 Task: Set the elements order for the mosaic video sub source to reverse.
Action: Mouse moved to (94, 13)
Screenshot: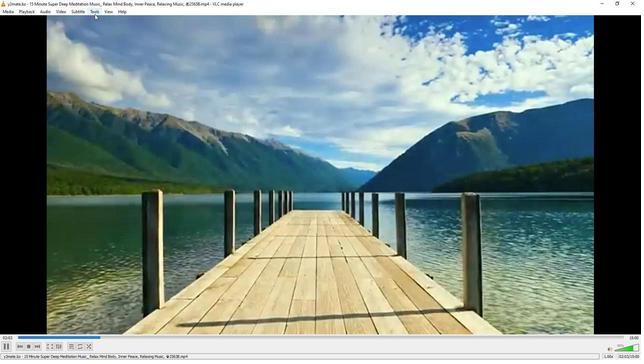 
Action: Mouse pressed left at (94, 13)
Screenshot: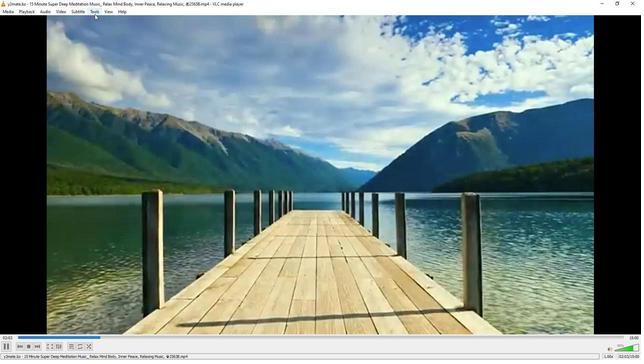 
Action: Mouse moved to (110, 89)
Screenshot: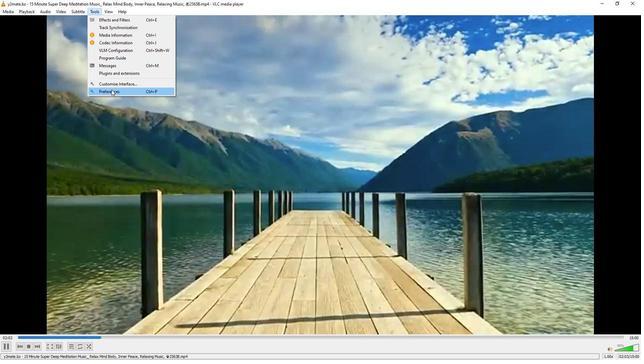 
Action: Mouse pressed left at (110, 89)
Screenshot: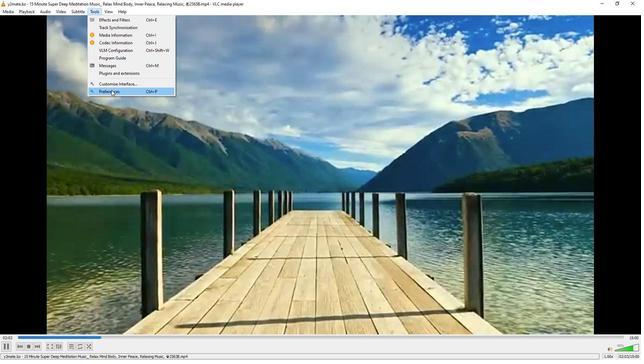 
Action: Mouse moved to (210, 293)
Screenshot: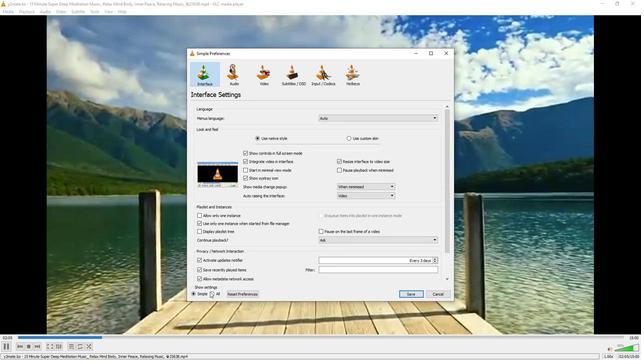 
Action: Mouse pressed left at (210, 293)
Screenshot: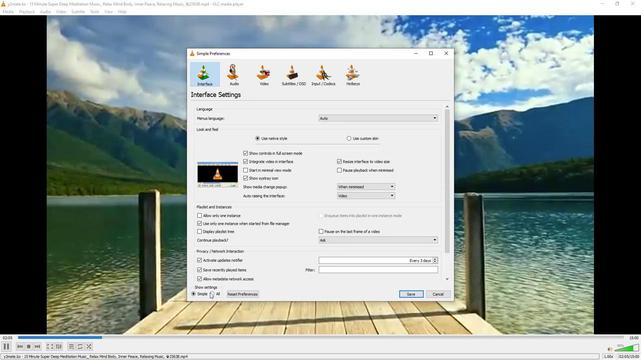 
Action: Mouse moved to (187, 203)
Screenshot: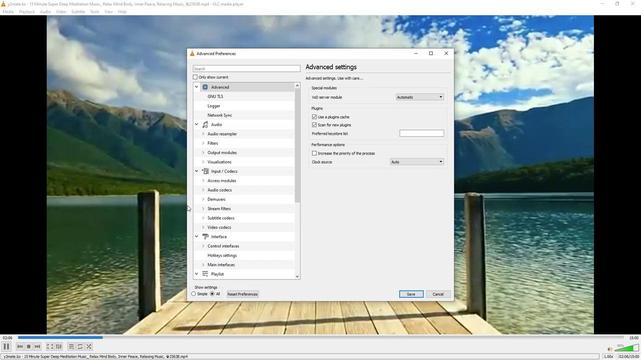 
Action: Mouse scrolled (187, 203) with delta (0, 0)
Screenshot: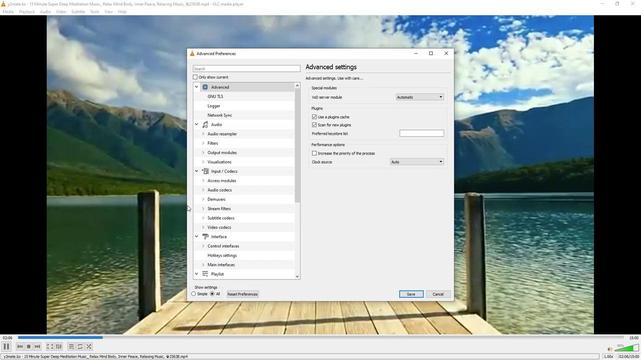 
Action: Mouse scrolled (187, 203) with delta (0, 0)
Screenshot: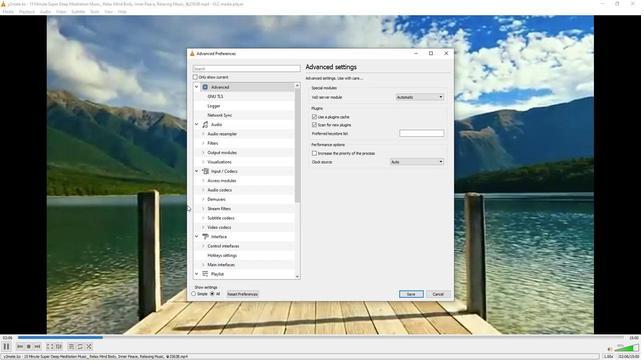 
Action: Mouse scrolled (187, 203) with delta (0, 0)
Screenshot: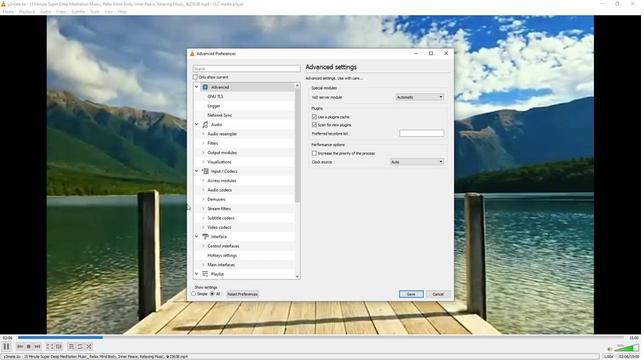 
Action: Mouse moved to (186, 203)
Screenshot: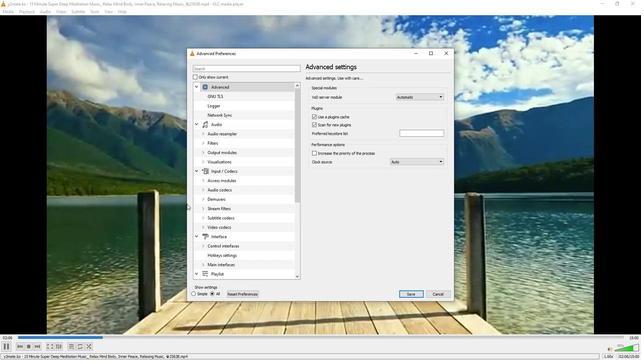 
Action: Mouse scrolled (186, 203) with delta (0, 0)
Screenshot: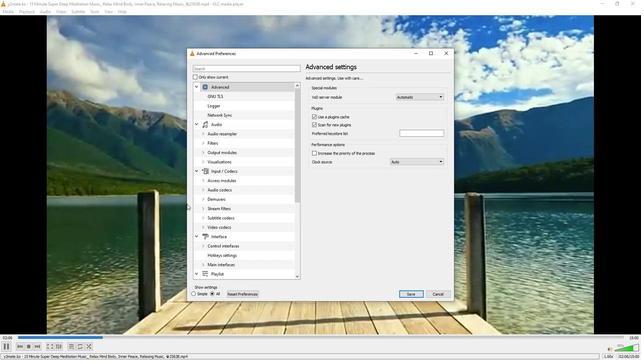 
Action: Mouse moved to (184, 201)
Screenshot: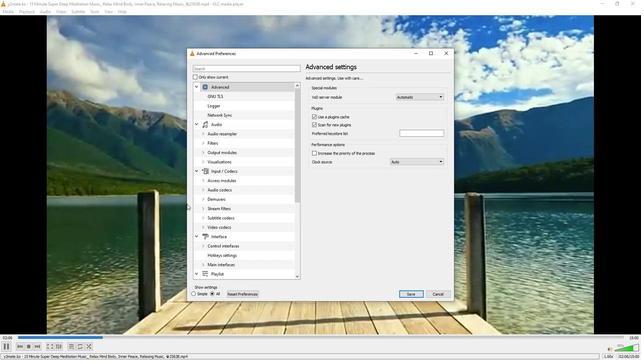 
Action: Mouse scrolled (184, 201) with delta (0, 0)
Screenshot: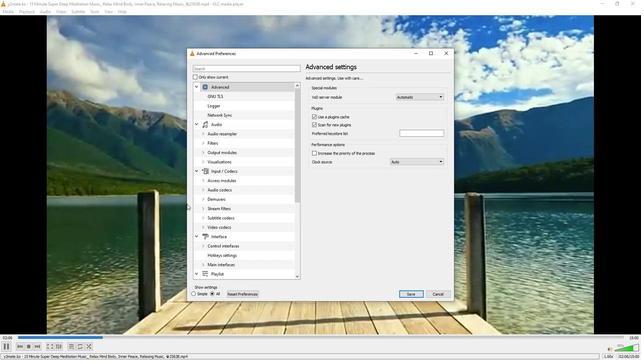 
Action: Mouse moved to (182, 199)
Screenshot: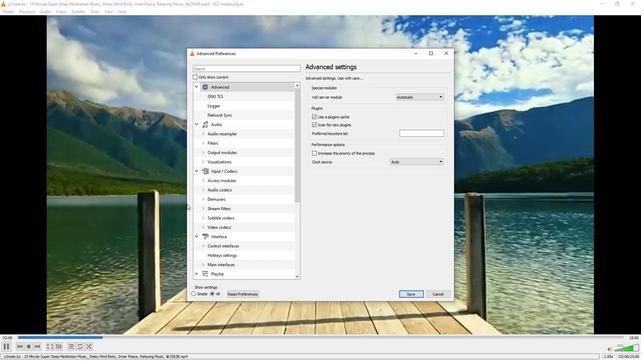 
Action: Mouse scrolled (182, 199) with delta (0, 0)
Screenshot: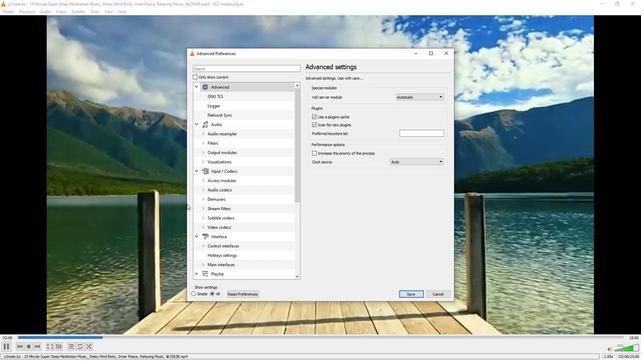 
Action: Mouse moved to (202, 209)
Screenshot: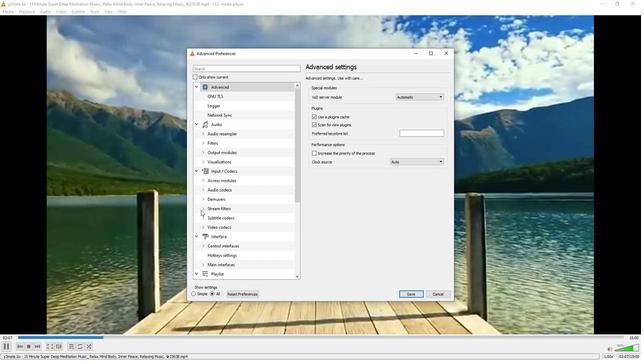 
Action: Mouse scrolled (202, 209) with delta (0, 0)
Screenshot: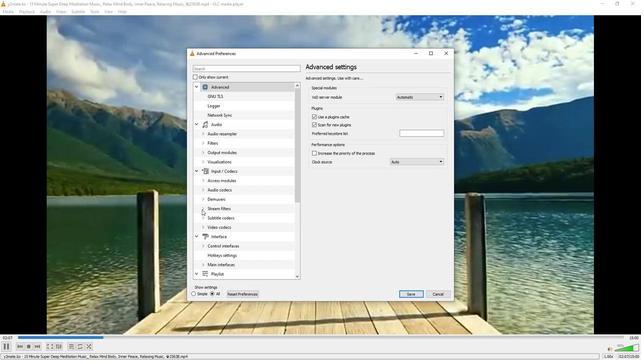 
Action: Mouse scrolled (202, 209) with delta (0, 0)
Screenshot: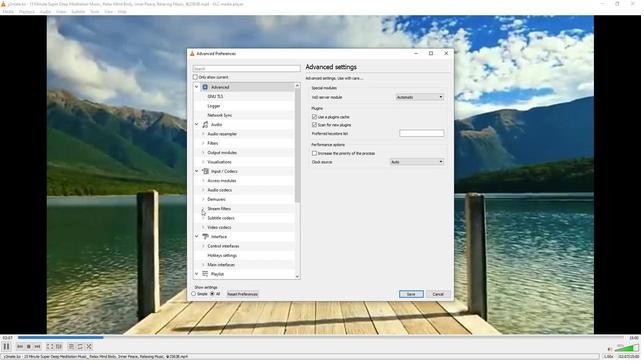 
Action: Mouse scrolled (202, 209) with delta (0, 0)
Screenshot: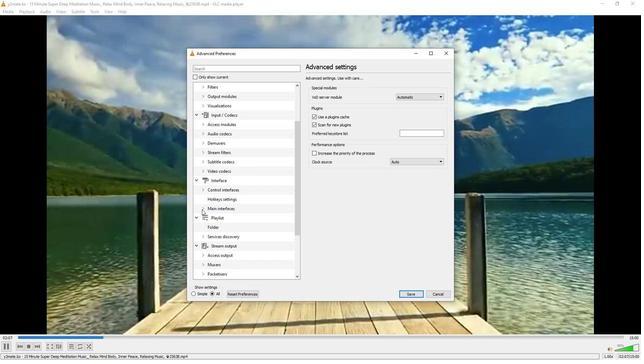 
Action: Mouse moved to (202, 209)
Screenshot: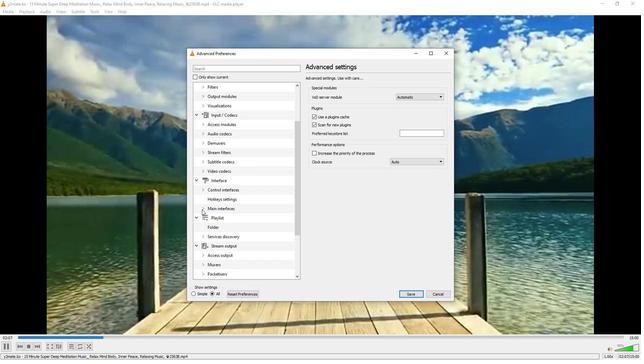 
Action: Mouse scrolled (202, 208) with delta (0, 0)
Screenshot: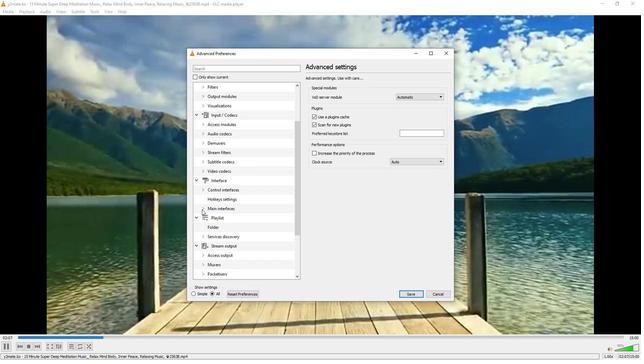 
Action: Mouse moved to (202, 208)
Screenshot: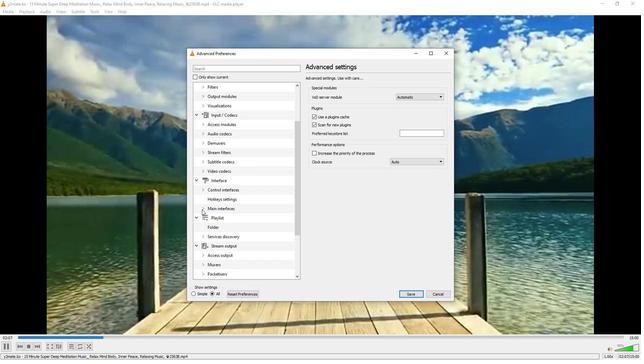 
Action: Mouse scrolled (202, 208) with delta (0, 0)
Screenshot: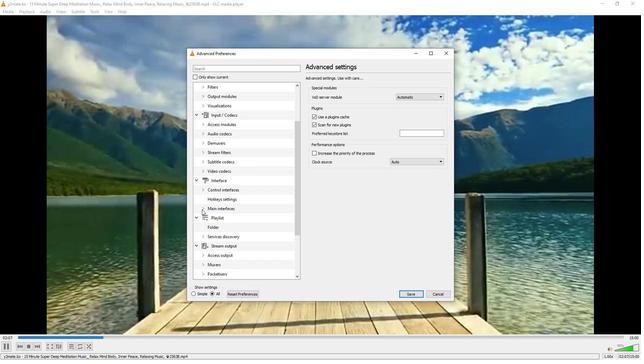
Action: Mouse moved to (203, 275)
Screenshot: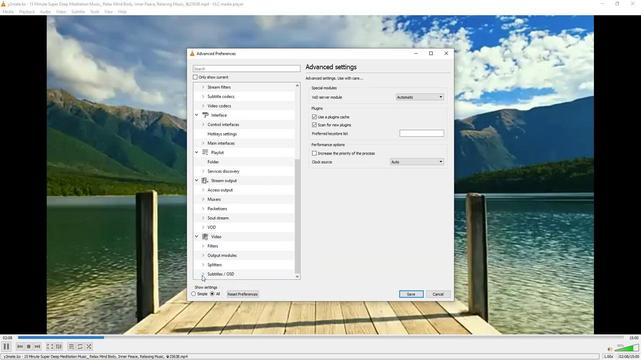 
Action: Mouse pressed left at (203, 275)
Screenshot: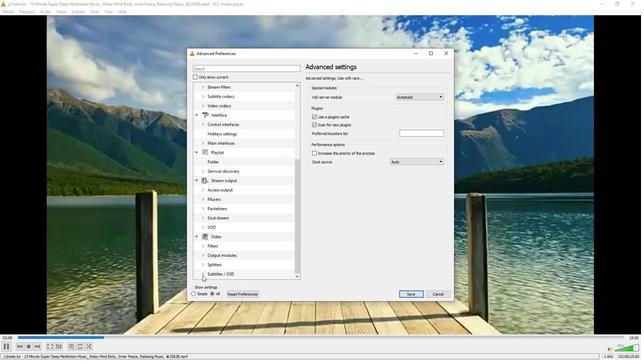 
Action: Mouse moved to (215, 208)
Screenshot: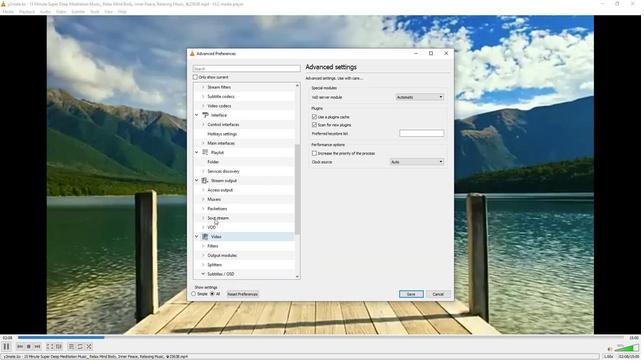
Action: Mouse scrolled (215, 208) with delta (0, 0)
Screenshot: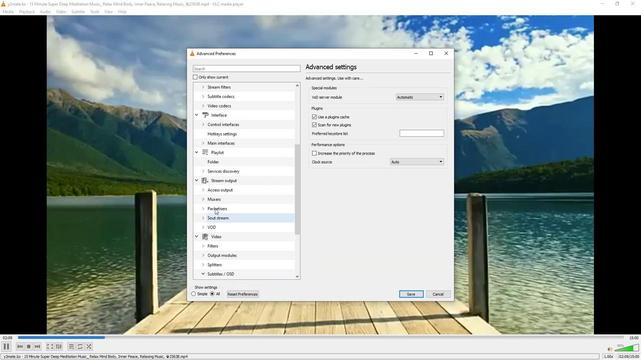 
Action: Mouse scrolled (215, 208) with delta (0, 0)
Screenshot: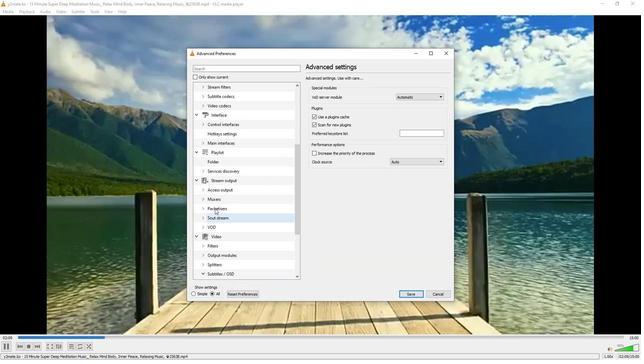 
Action: Mouse scrolled (215, 208) with delta (0, 0)
Screenshot: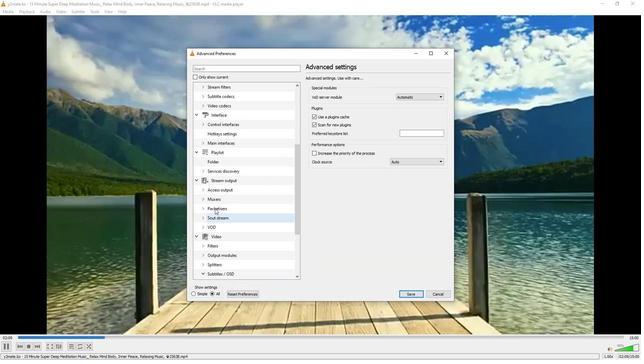 
Action: Mouse scrolled (215, 208) with delta (0, 0)
Screenshot: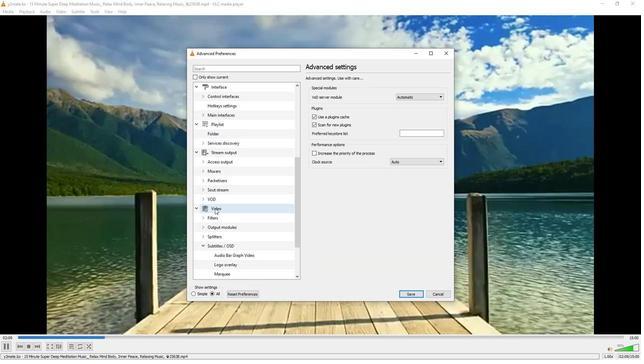 
Action: Mouse moved to (215, 207)
Screenshot: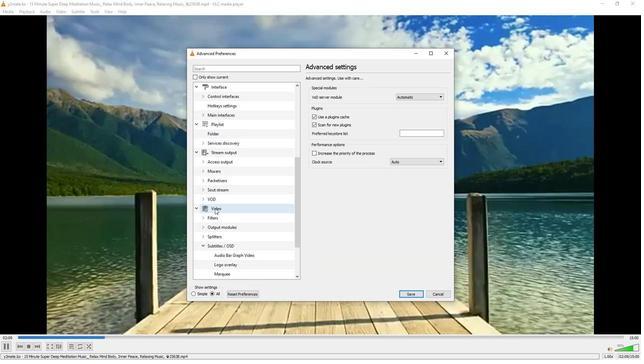 
Action: Mouse scrolled (215, 207) with delta (0, 0)
Screenshot: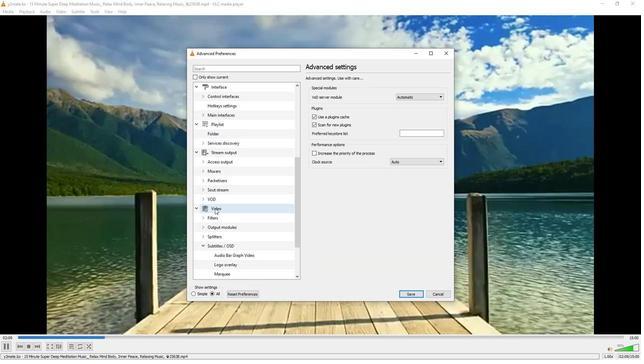 
Action: Mouse moved to (215, 206)
Screenshot: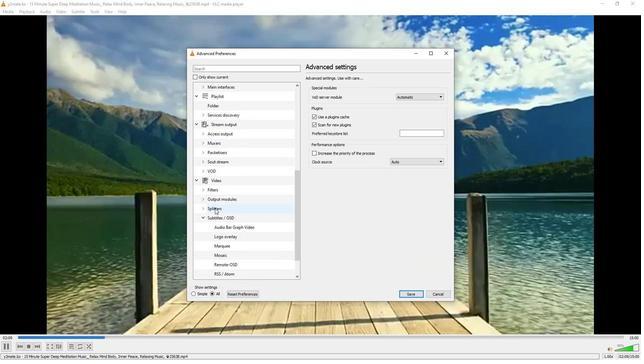 
Action: Mouse scrolled (215, 205) with delta (0, 0)
Screenshot: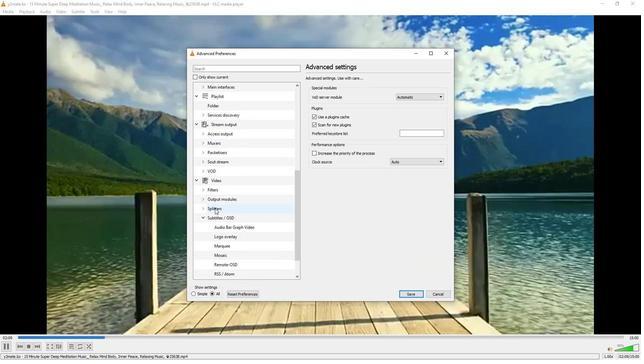 
Action: Mouse moved to (215, 204)
Screenshot: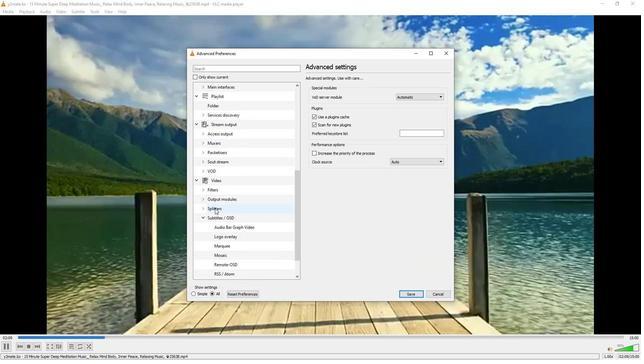 
Action: Mouse scrolled (215, 204) with delta (0, 0)
Screenshot: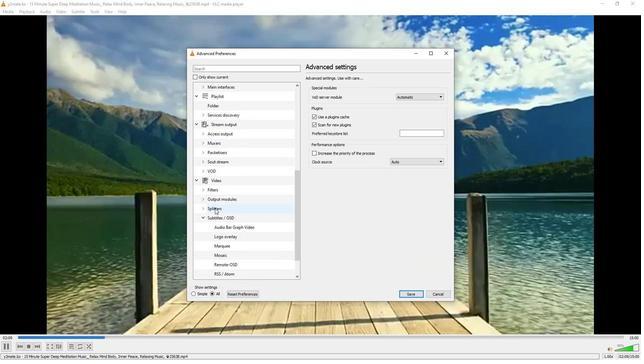 
Action: Mouse moved to (220, 226)
Screenshot: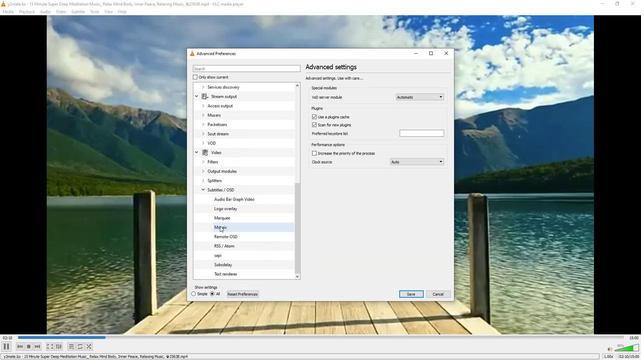 
Action: Mouse pressed left at (220, 226)
Screenshot: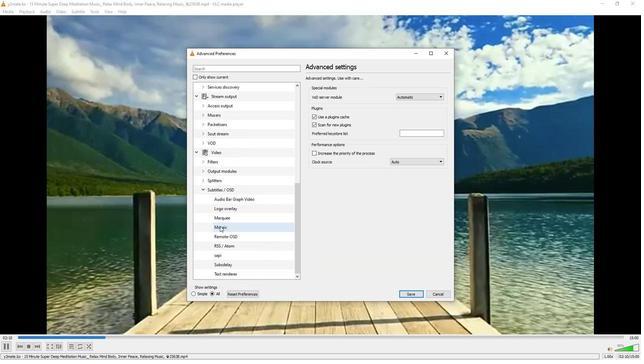 
Action: Mouse moved to (417, 203)
Screenshot: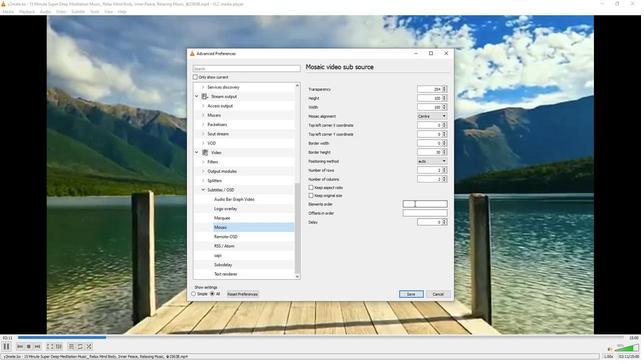 
Action: Mouse pressed left at (417, 203)
Screenshot: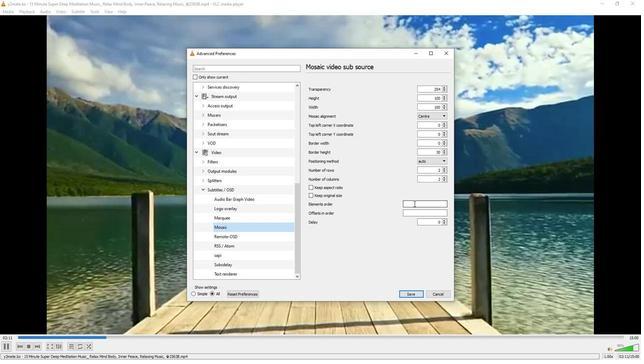 
Action: Key pressed reverse
Screenshot: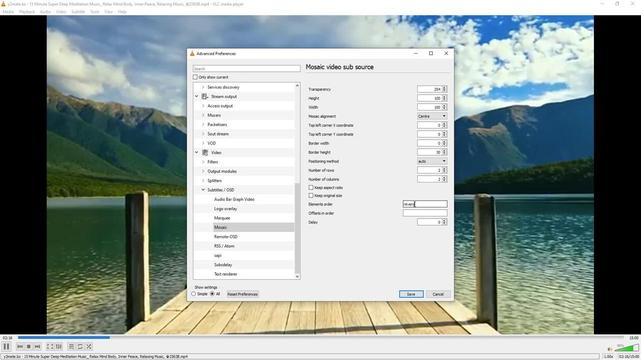 
